 Task: Enable alerts for open house updates from email types.
Action: Mouse moved to (1067, 119)
Screenshot: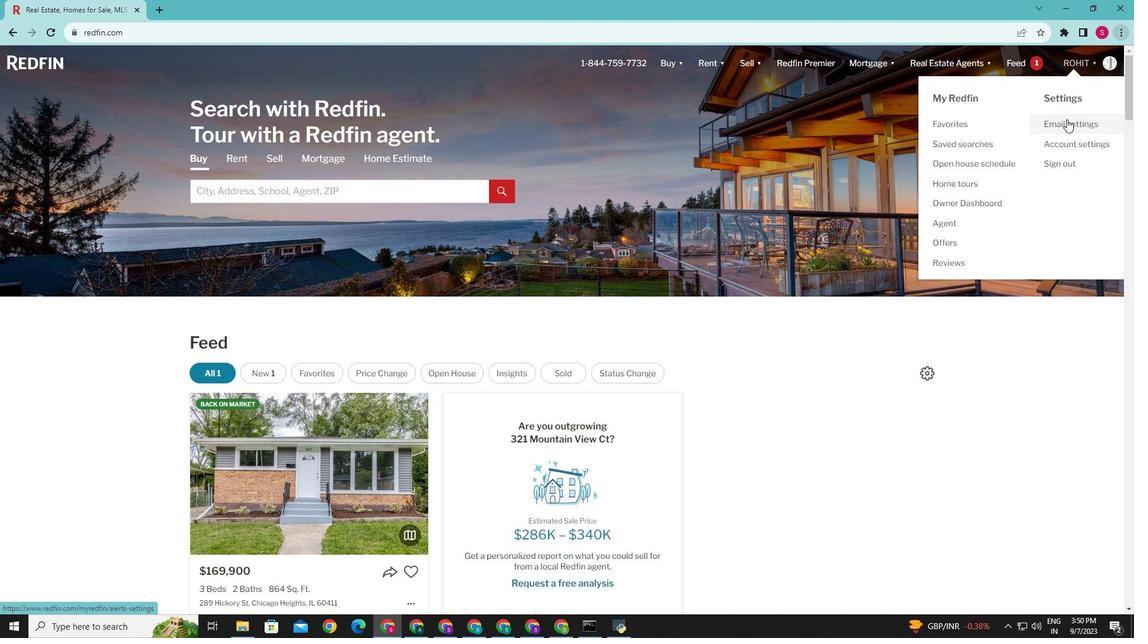 
Action: Mouse pressed left at (1067, 119)
Screenshot: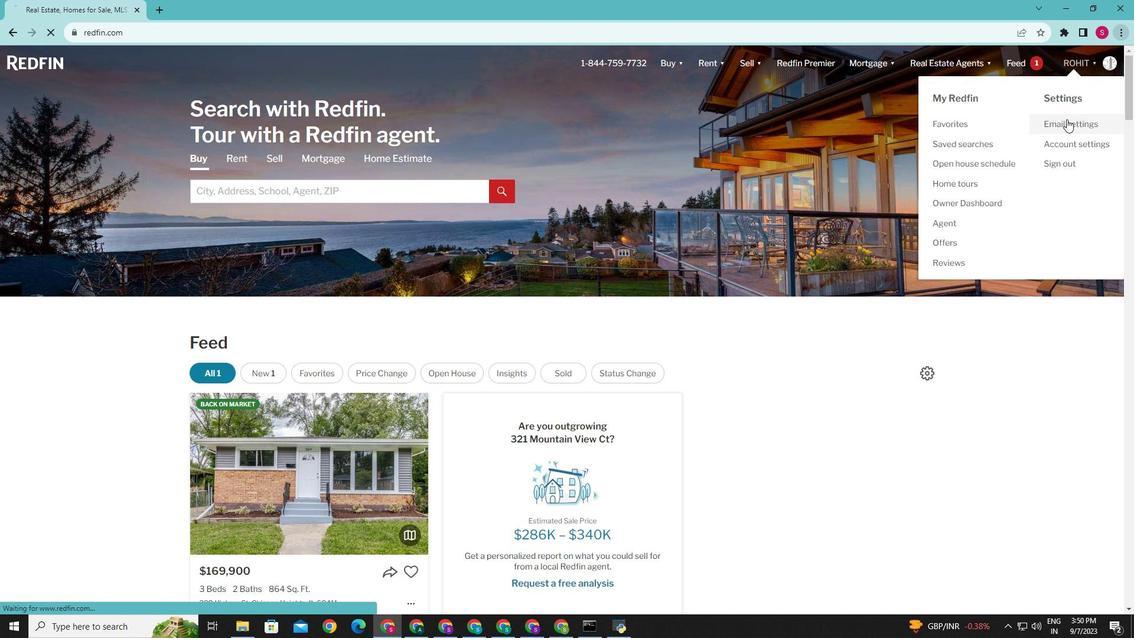 
Action: Mouse moved to (369, 483)
Screenshot: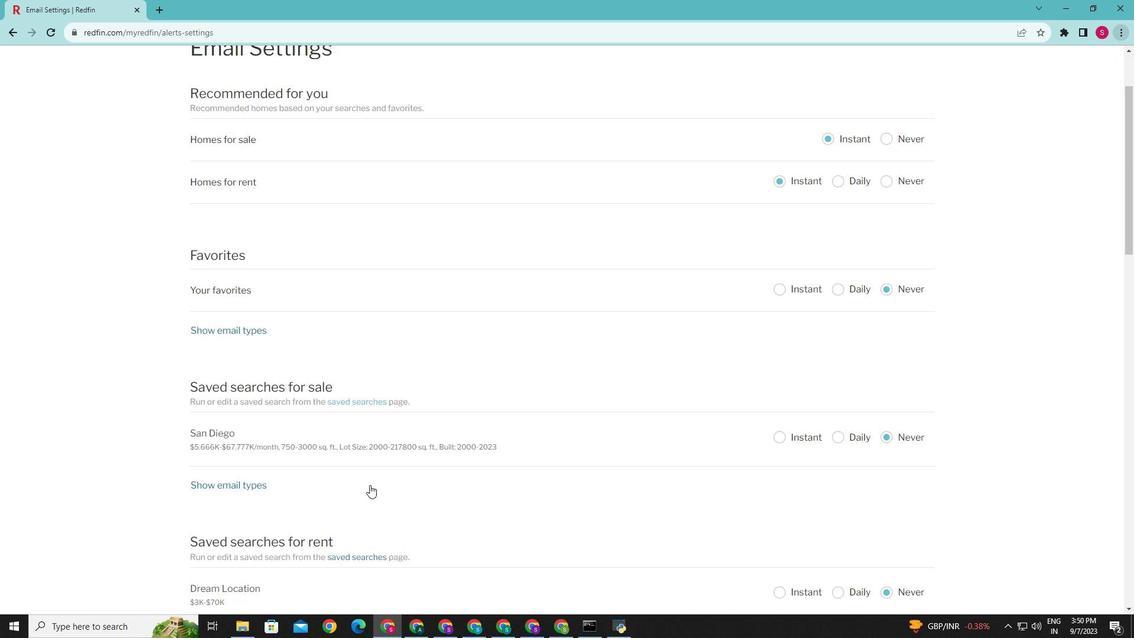 
Action: Mouse scrolled (369, 483) with delta (0, 0)
Screenshot: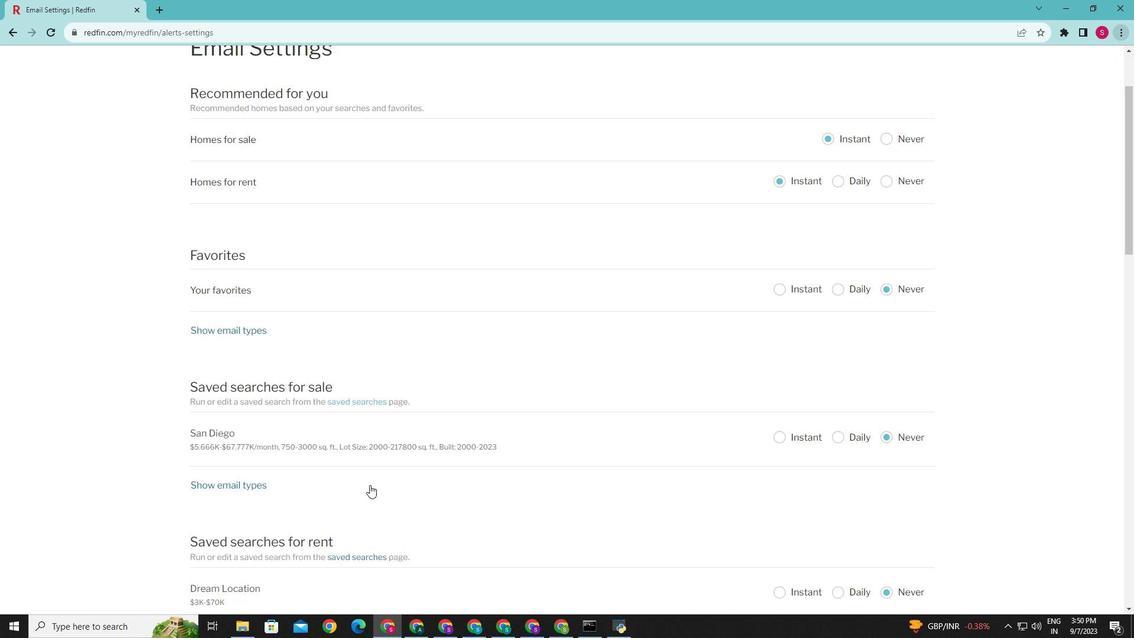 
Action: Mouse moved to (369, 484)
Screenshot: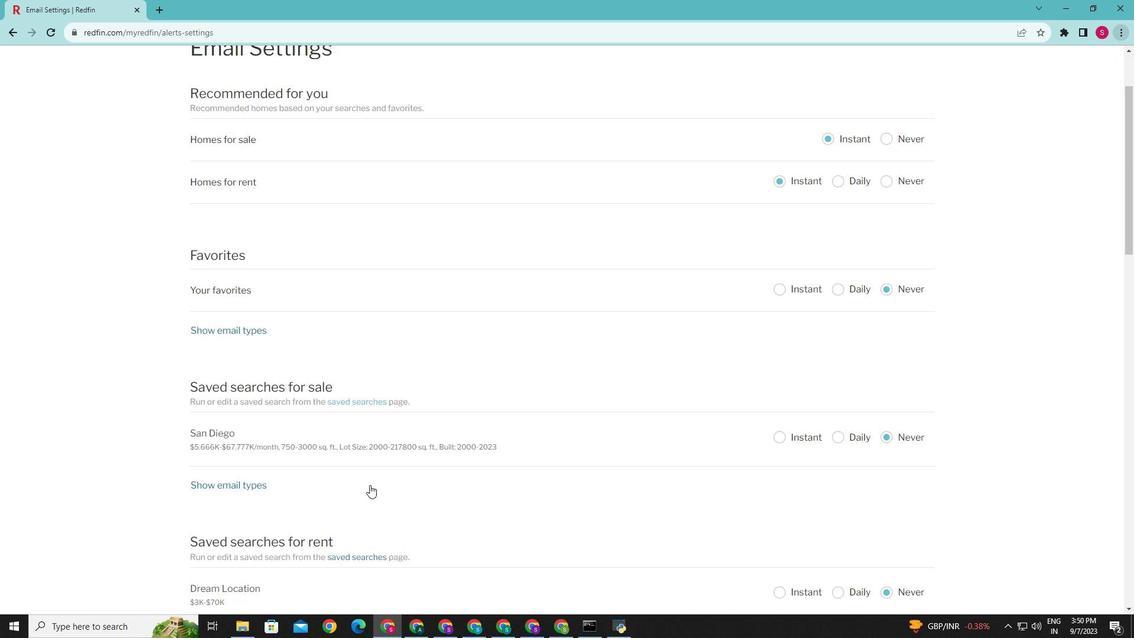 
Action: Mouse scrolled (369, 483) with delta (0, 0)
Screenshot: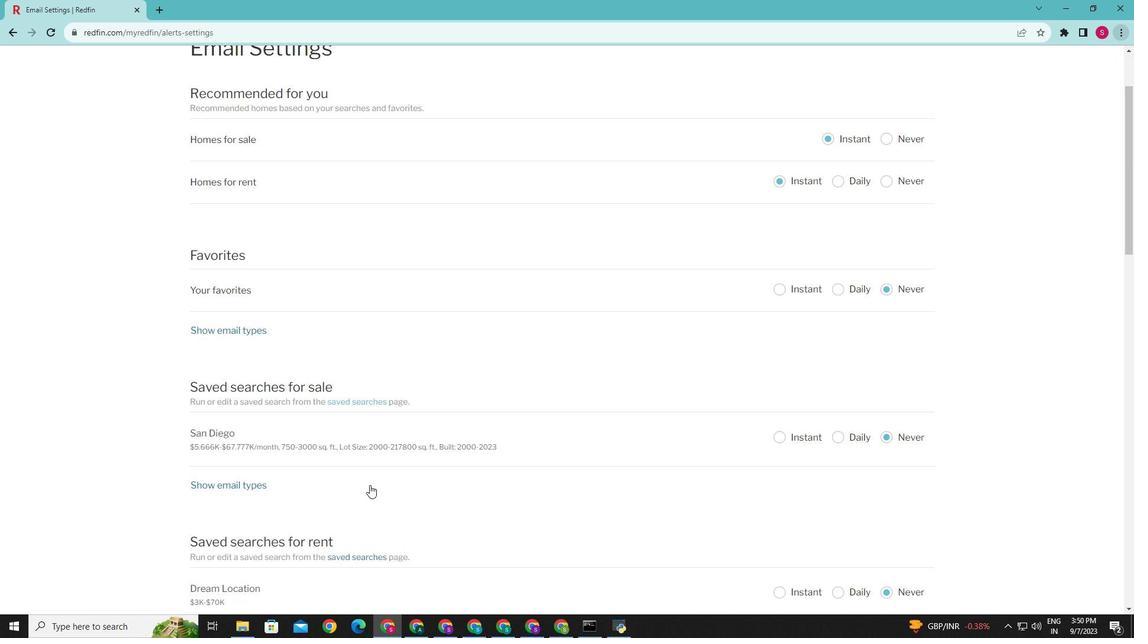 
Action: Mouse moved to (234, 472)
Screenshot: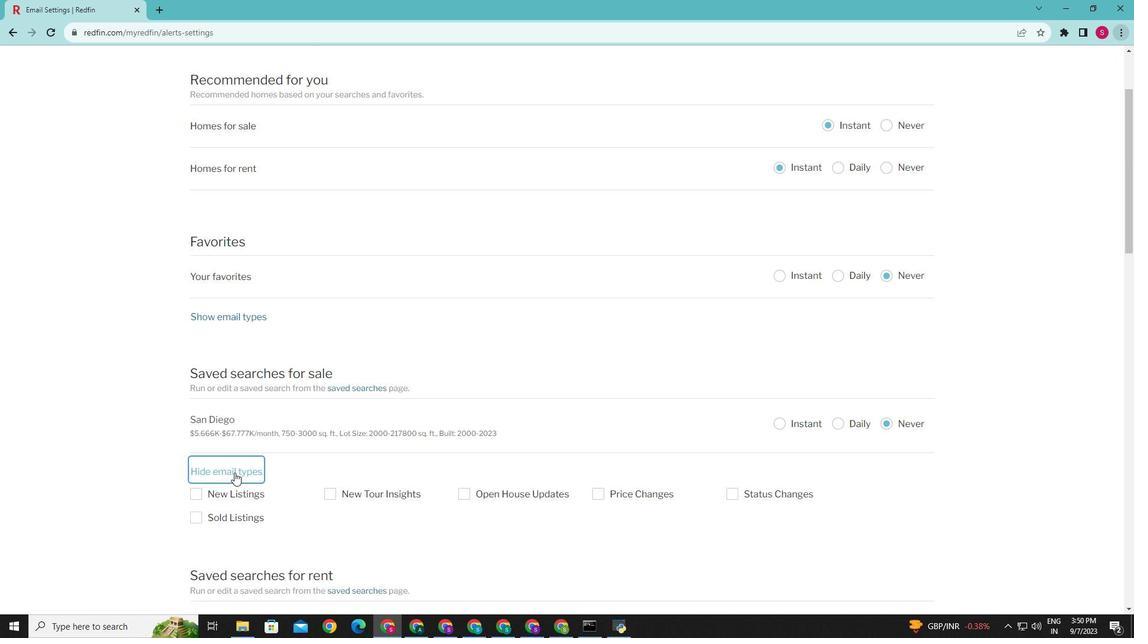 
Action: Mouse pressed left at (234, 472)
Screenshot: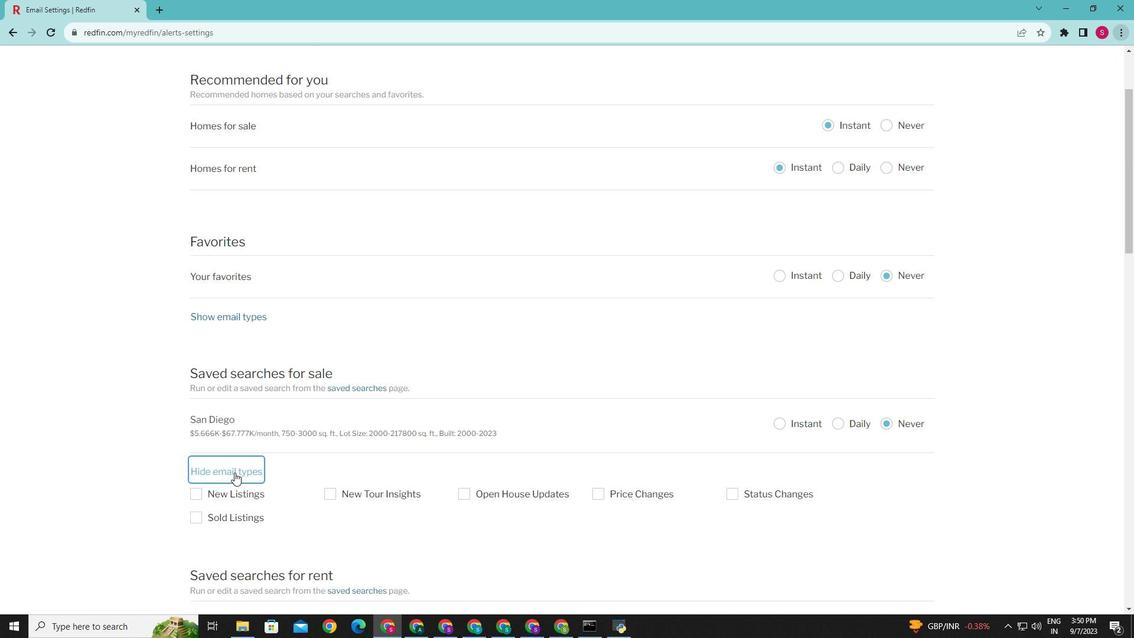 
Action: Mouse moved to (463, 495)
Screenshot: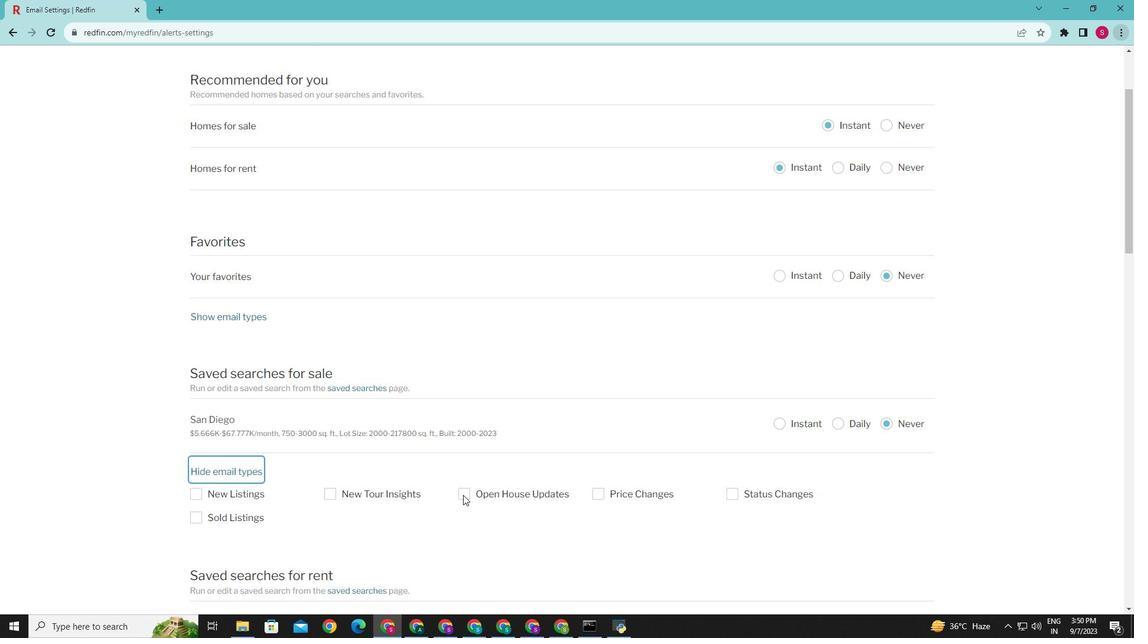 
Action: Mouse pressed left at (463, 495)
Screenshot: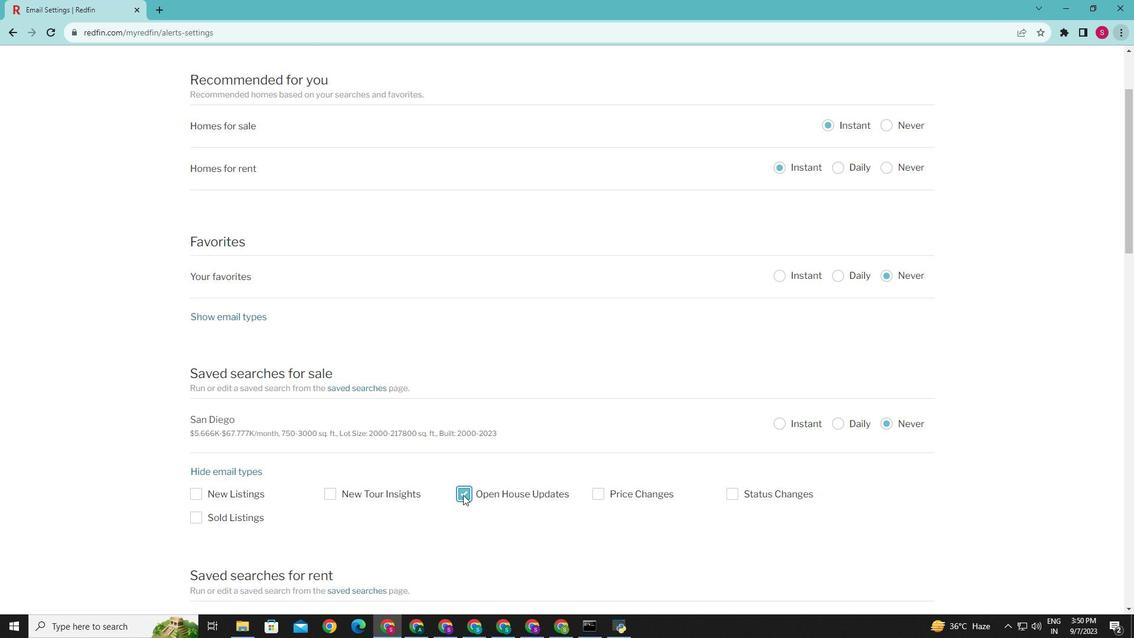 
Action: Mouse moved to (473, 533)
Screenshot: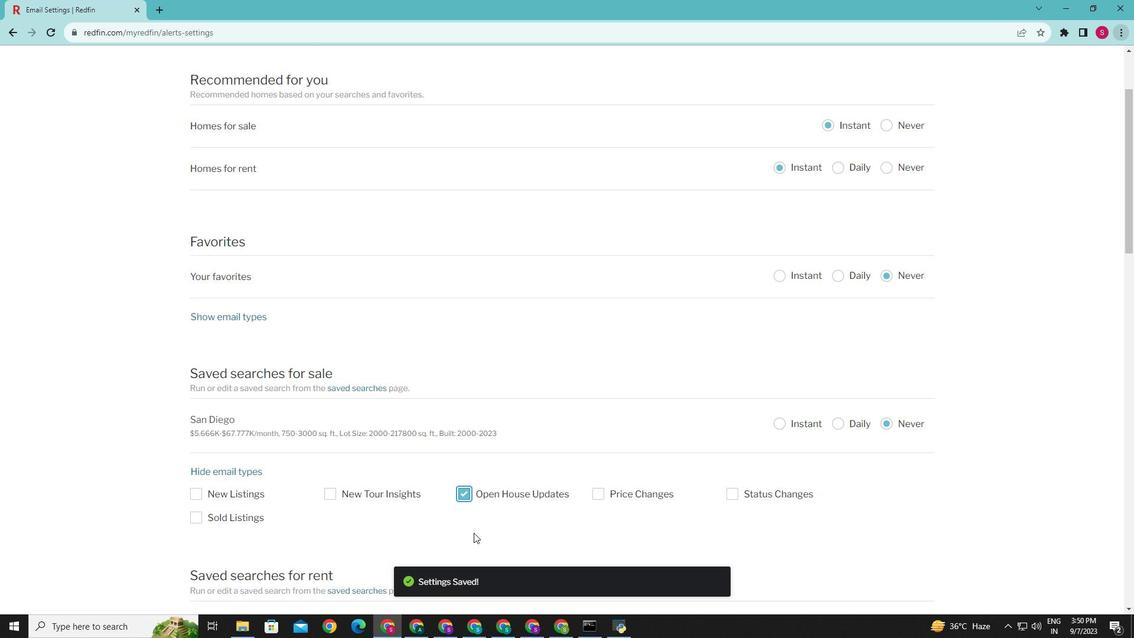 
